 Task: Create a sub task System Test and UAT for the task  Integrate a new email marketing system for a company's email campaigns in the project AgileInsight , assign it to team member softage.2@softage.net and update the status of the sub task to  On Track  , set the priority of the sub task to Low
Action: Mouse moved to (76, 520)
Screenshot: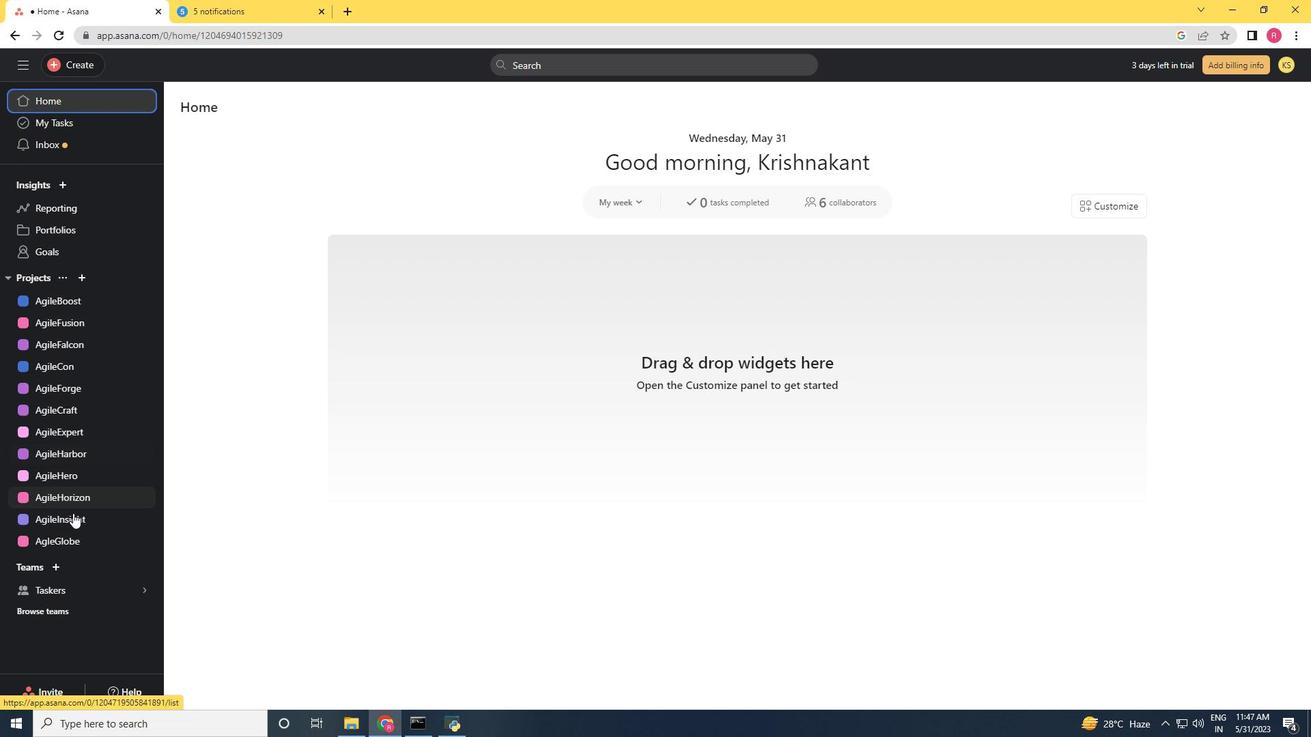 
Action: Mouse pressed left at (76, 520)
Screenshot: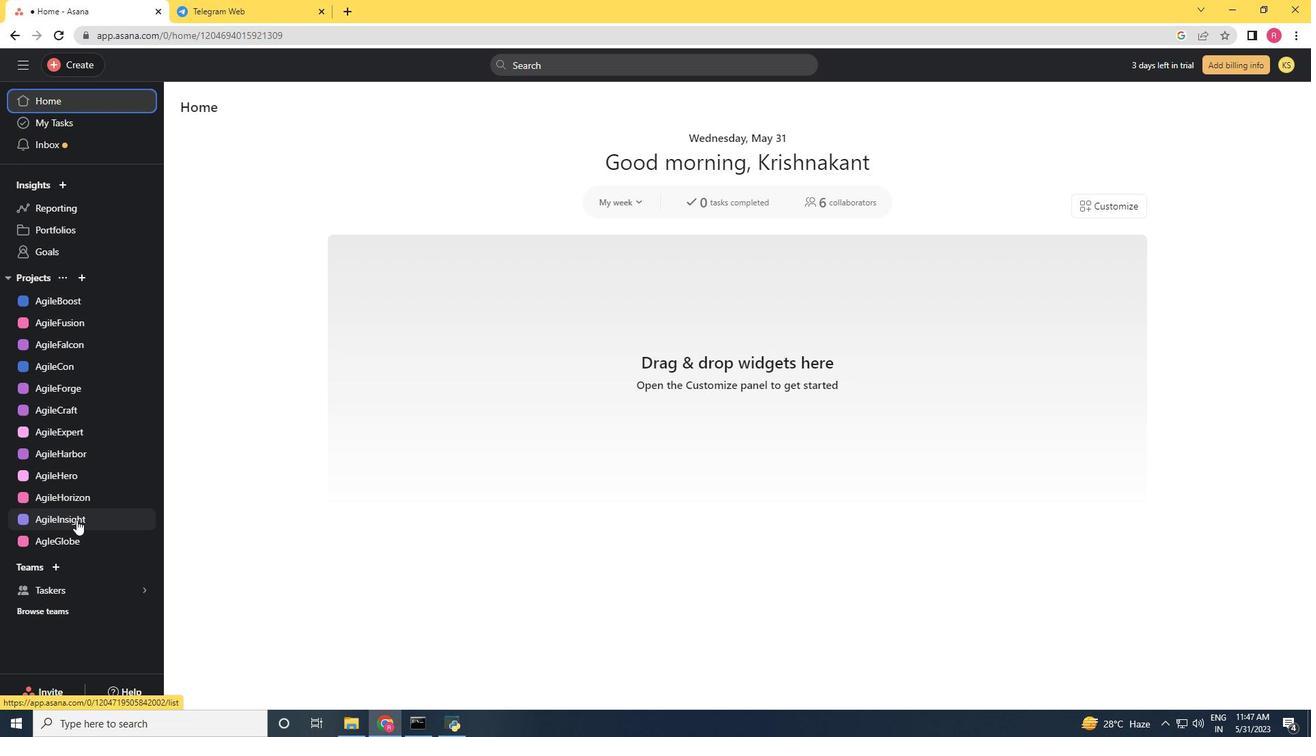 
Action: Mouse moved to (615, 301)
Screenshot: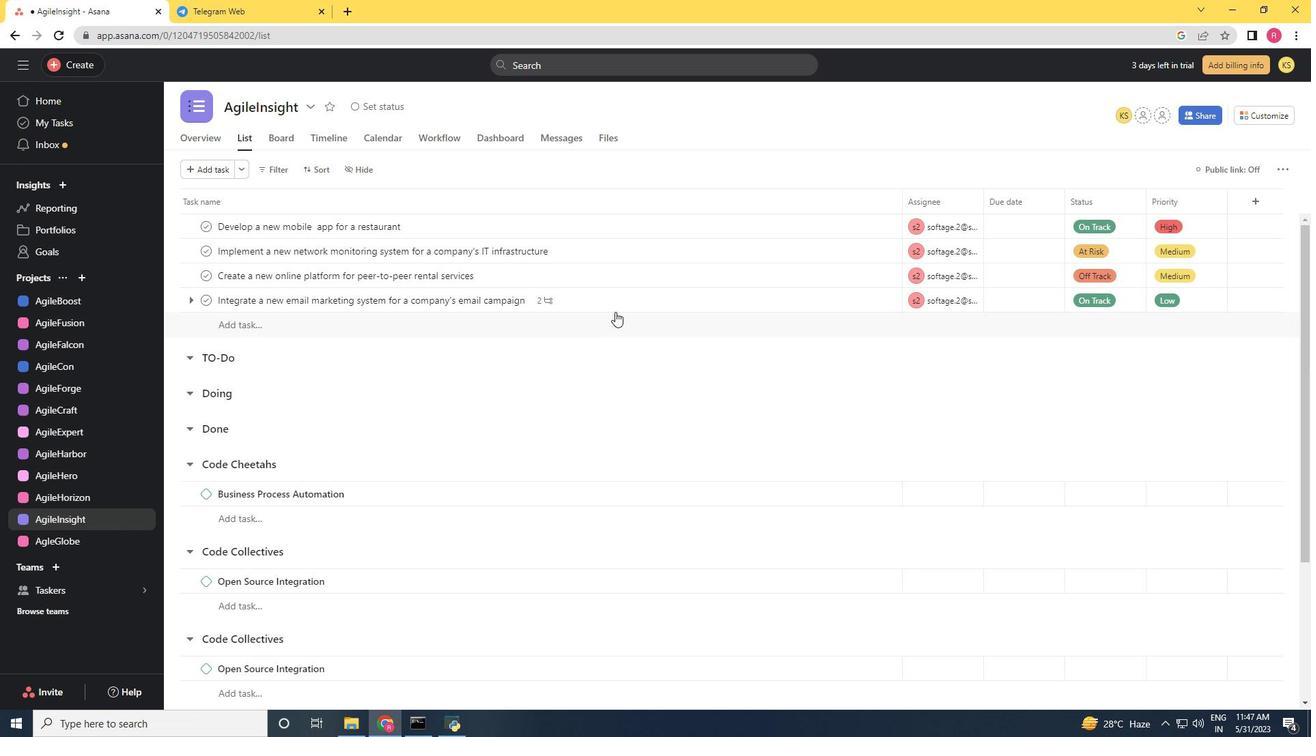 
Action: Mouse pressed left at (615, 301)
Screenshot: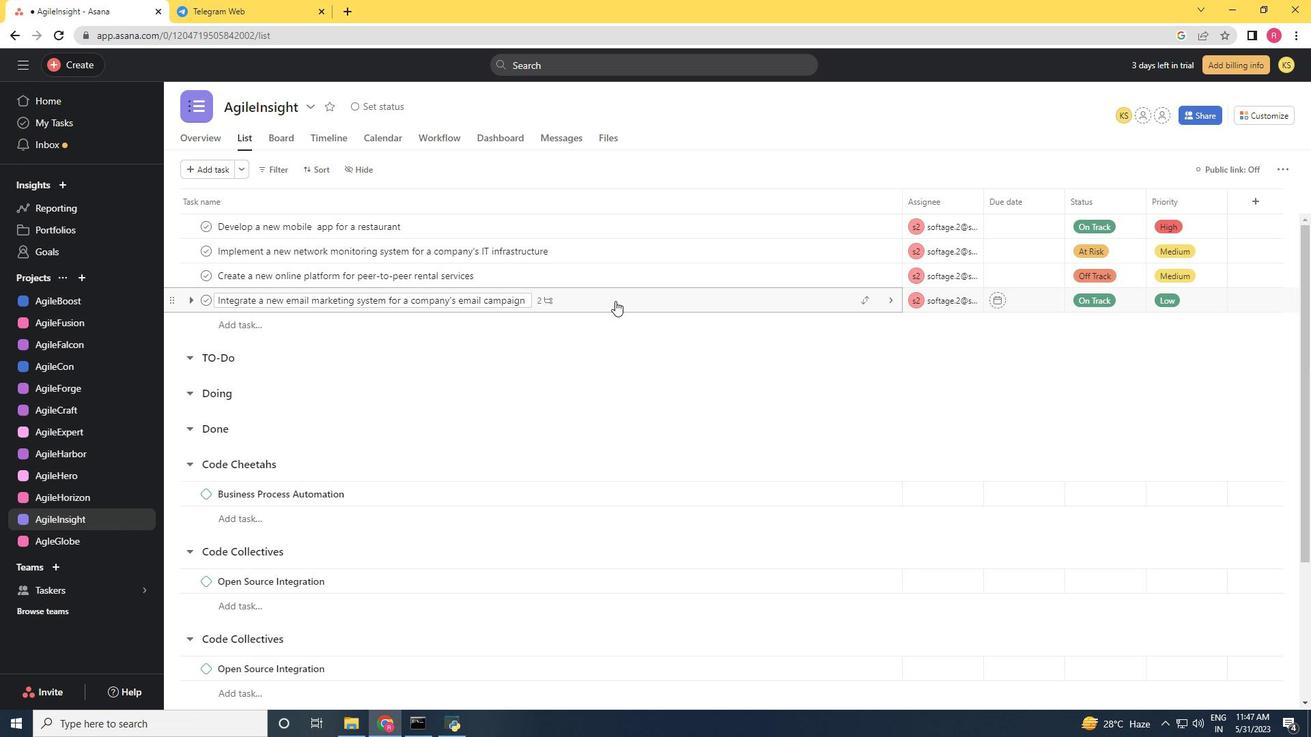
Action: Mouse moved to (1110, 507)
Screenshot: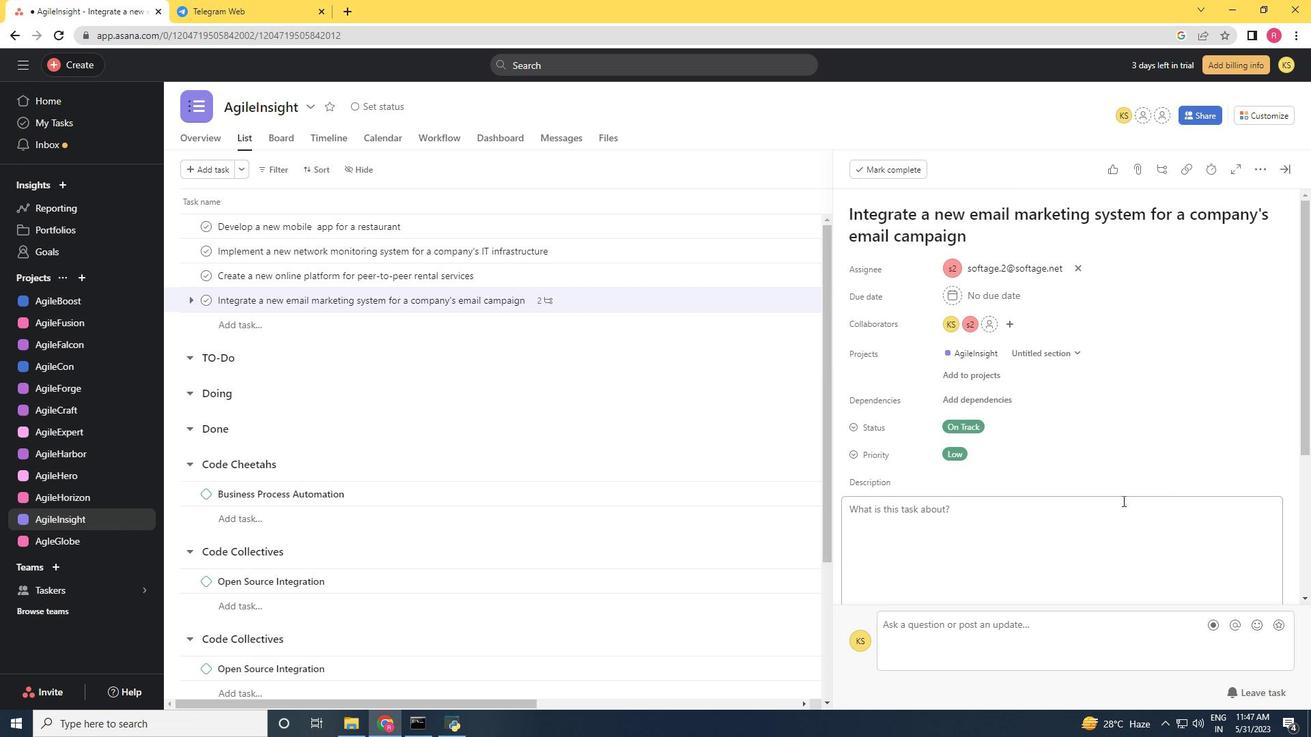 
Action: Mouse scrolled (1110, 506) with delta (0, 0)
Screenshot: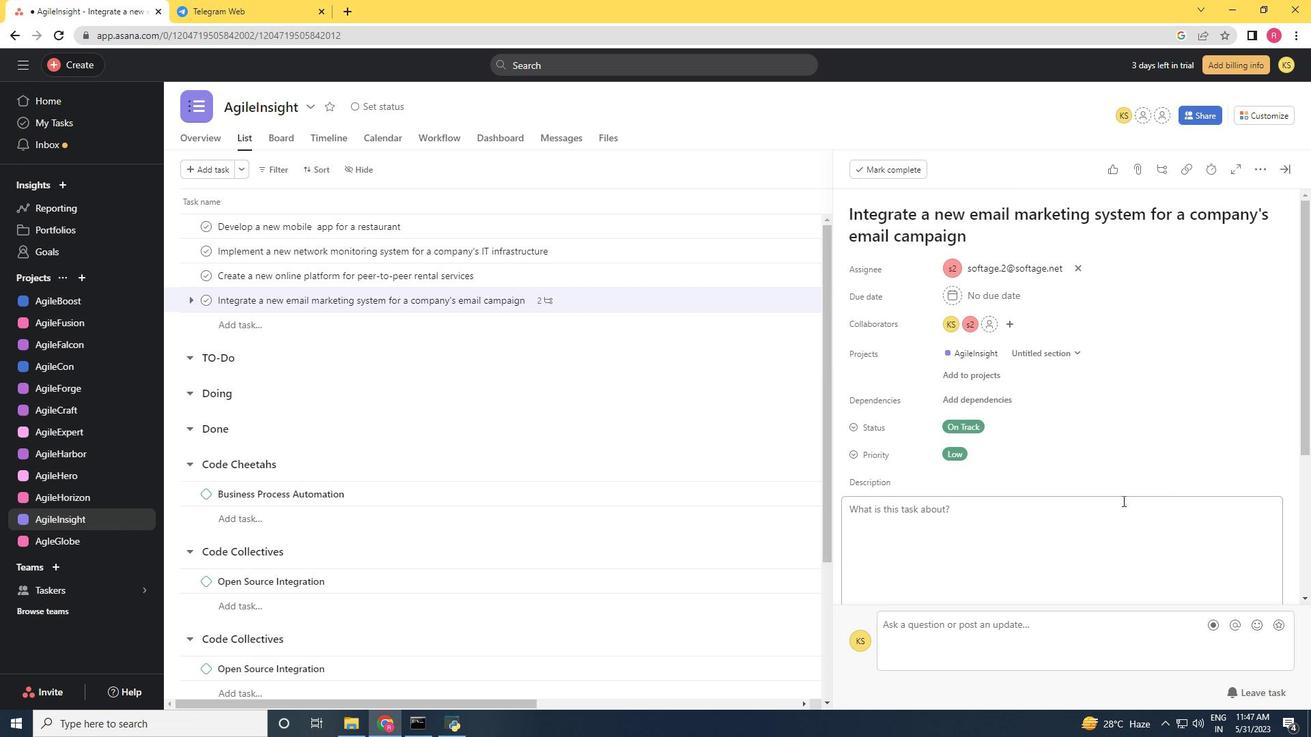 
Action: Mouse moved to (1108, 508)
Screenshot: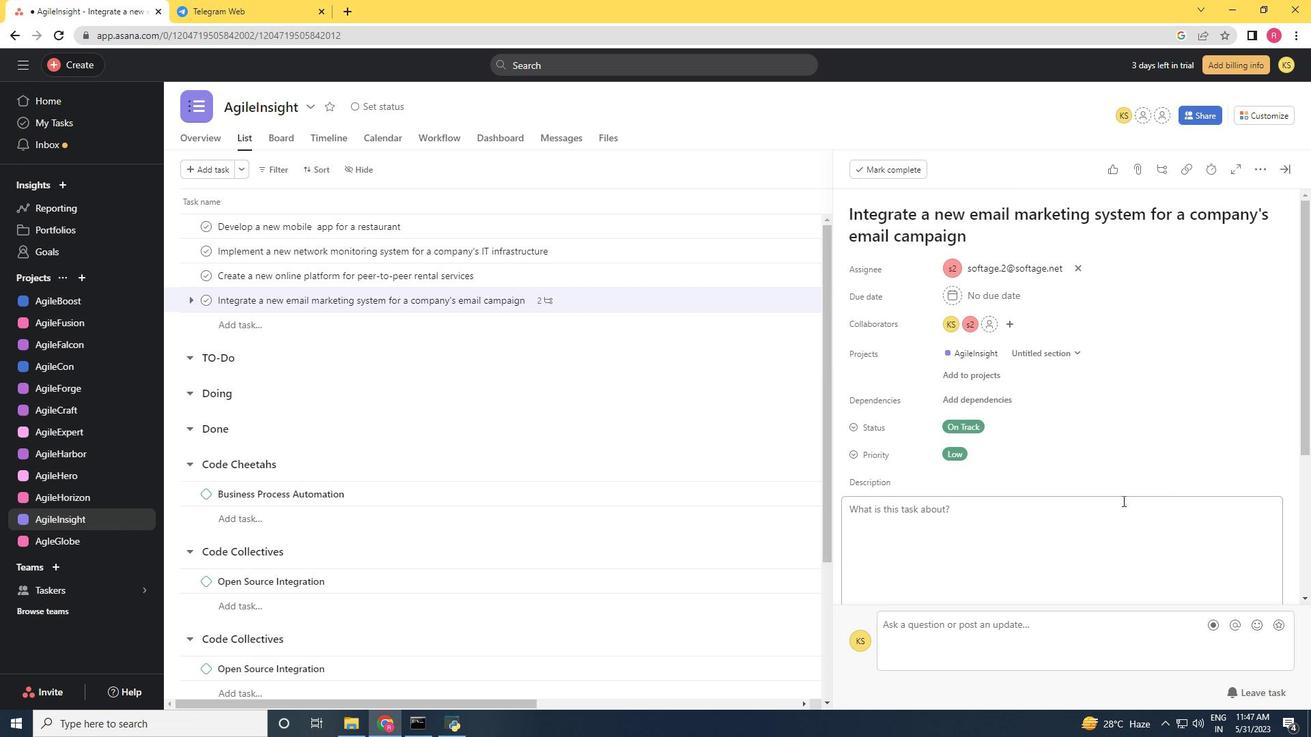 
Action: Mouse scrolled (1108, 507) with delta (0, 0)
Screenshot: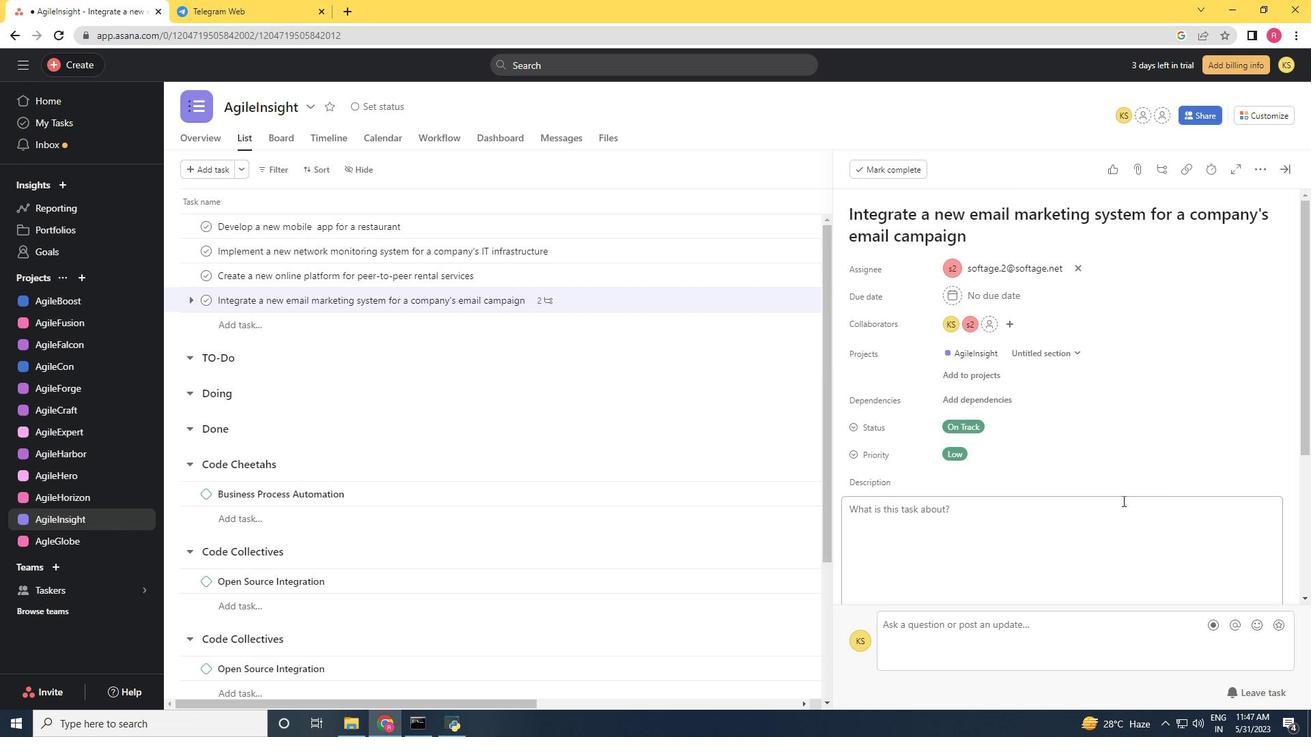 
Action: Mouse moved to (1107, 509)
Screenshot: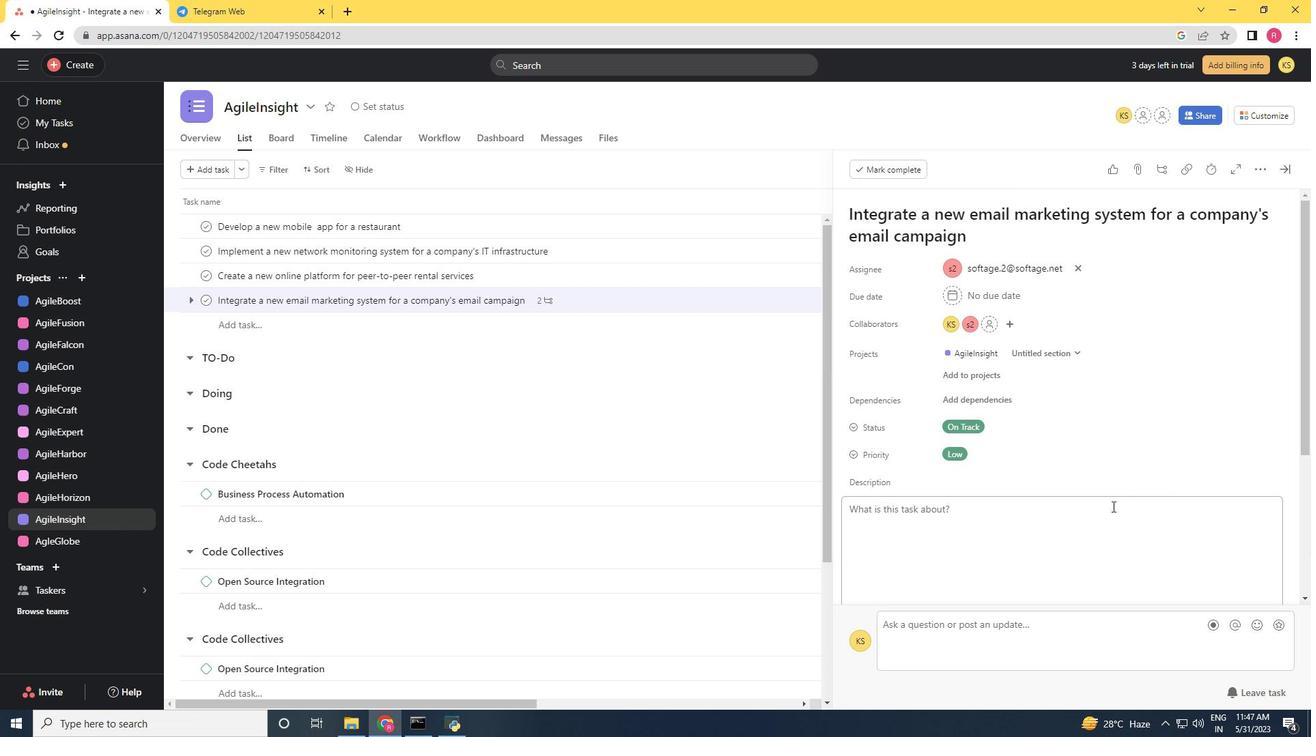 
Action: Mouse scrolled (1107, 508) with delta (0, 0)
Screenshot: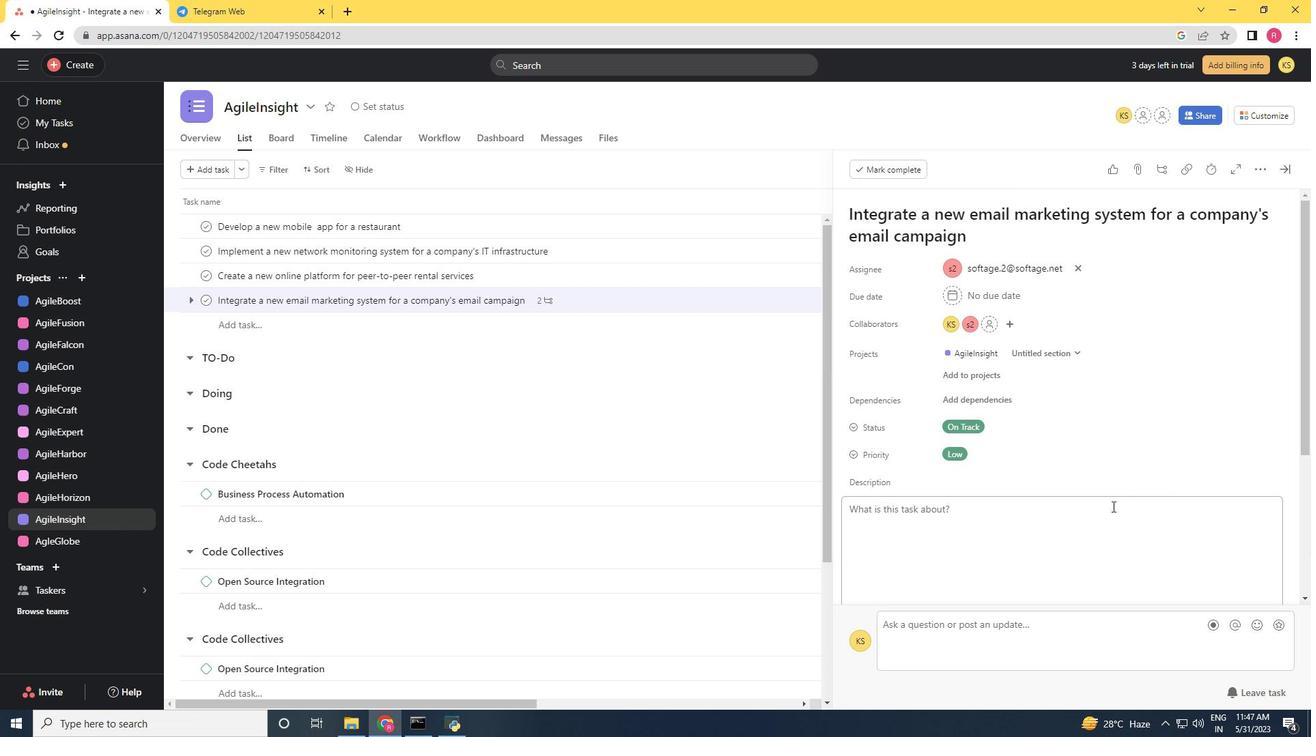 
Action: Mouse moved to (882, 516)
Screenshot: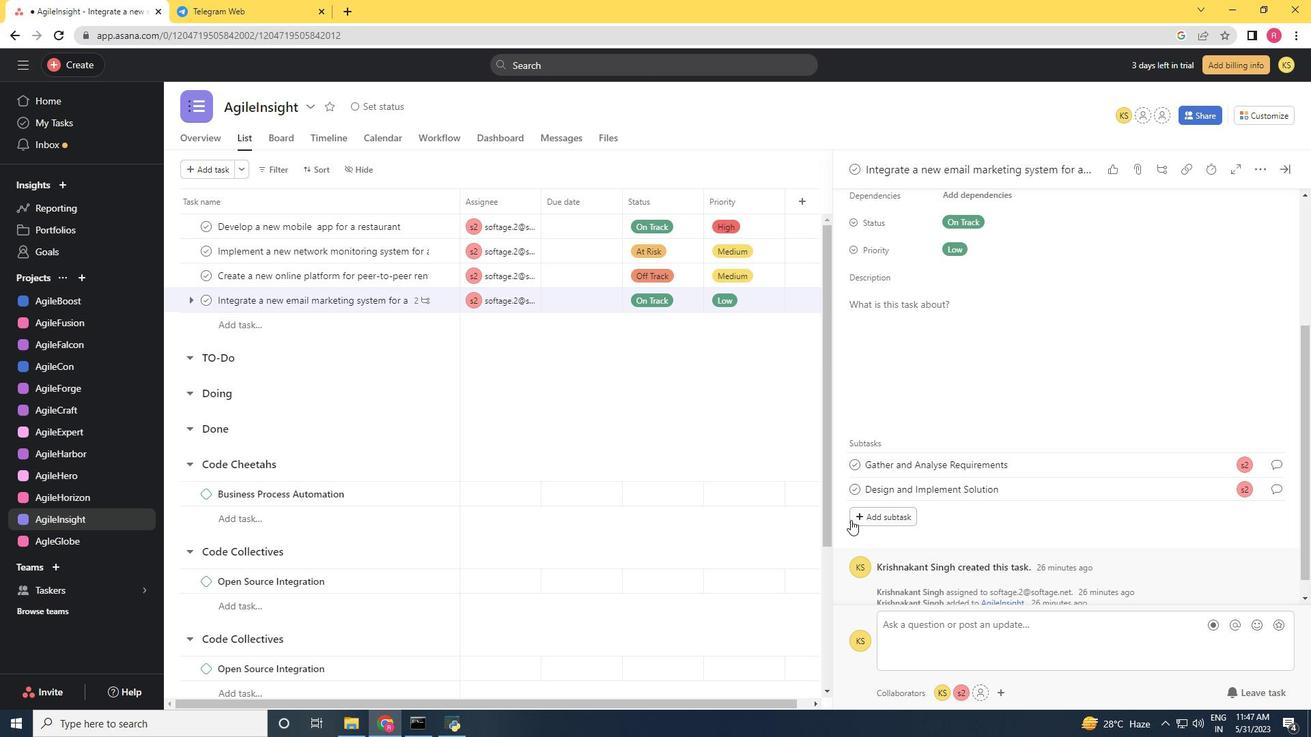 
Action: Mouse pressed left at (882, 516)
Screenshot: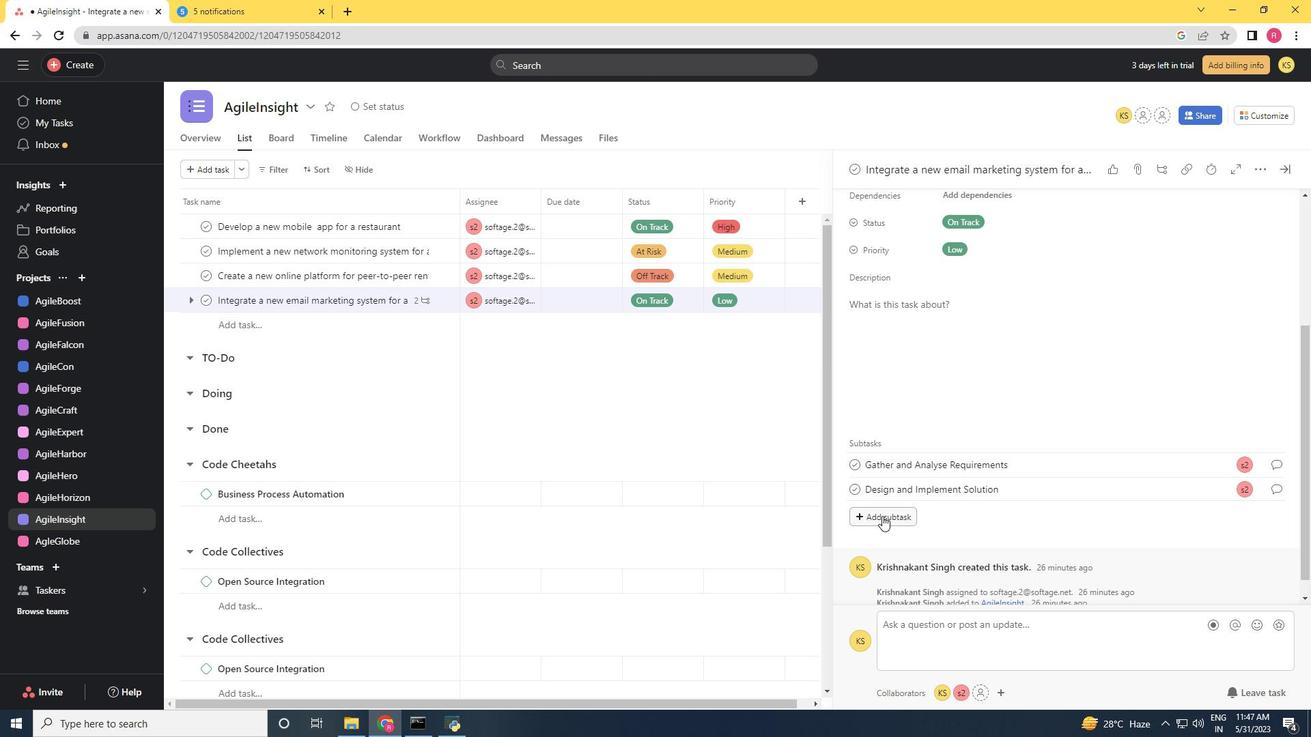 
Action: Key pressed <Key.shift>t<Key.backspace><Key.shift>Test<Key.space><Key.backspace><Key.backspace><Key.backspace><Key.backspace><Key.backspace><Key.backspace><Key.backspace><Key.backspace><Key.shift>System<Key.space><Key.shift>Test<Key.space><Key.shift>and<Key.space><Key.shift><Key.shift><Key.shift><Key.shift><Key.shift><Key.shift><Key.shift><Key.shift><Key.shift><Key.shift><Key.shift><Key.shift><Key.shift><Key.shift><Key.shift><Key.shift><Key.shift><Key.shift><Key.shift><Key.shift>UAT
Screenshot: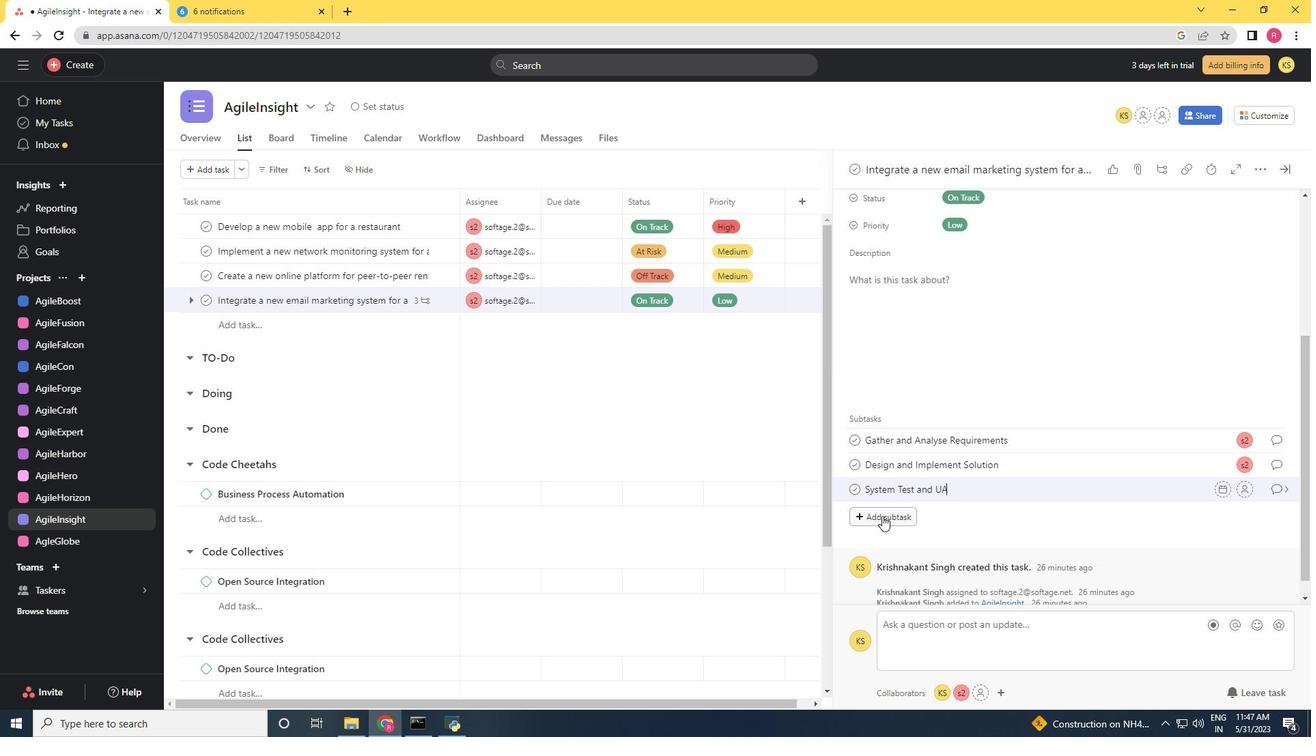 
Action: Mouse moved to (1248, 485)
Screenshot: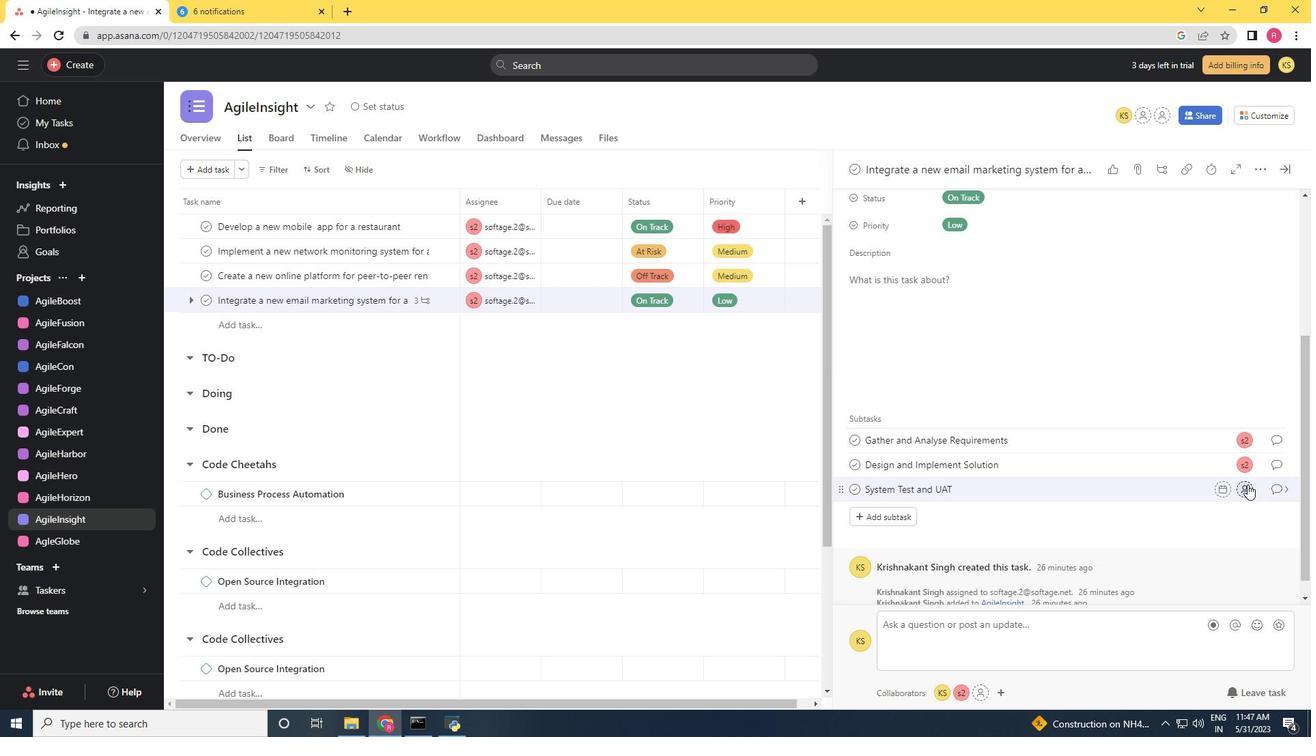 
Action: Mouse pressed left at (1248, 485)
Screenshot: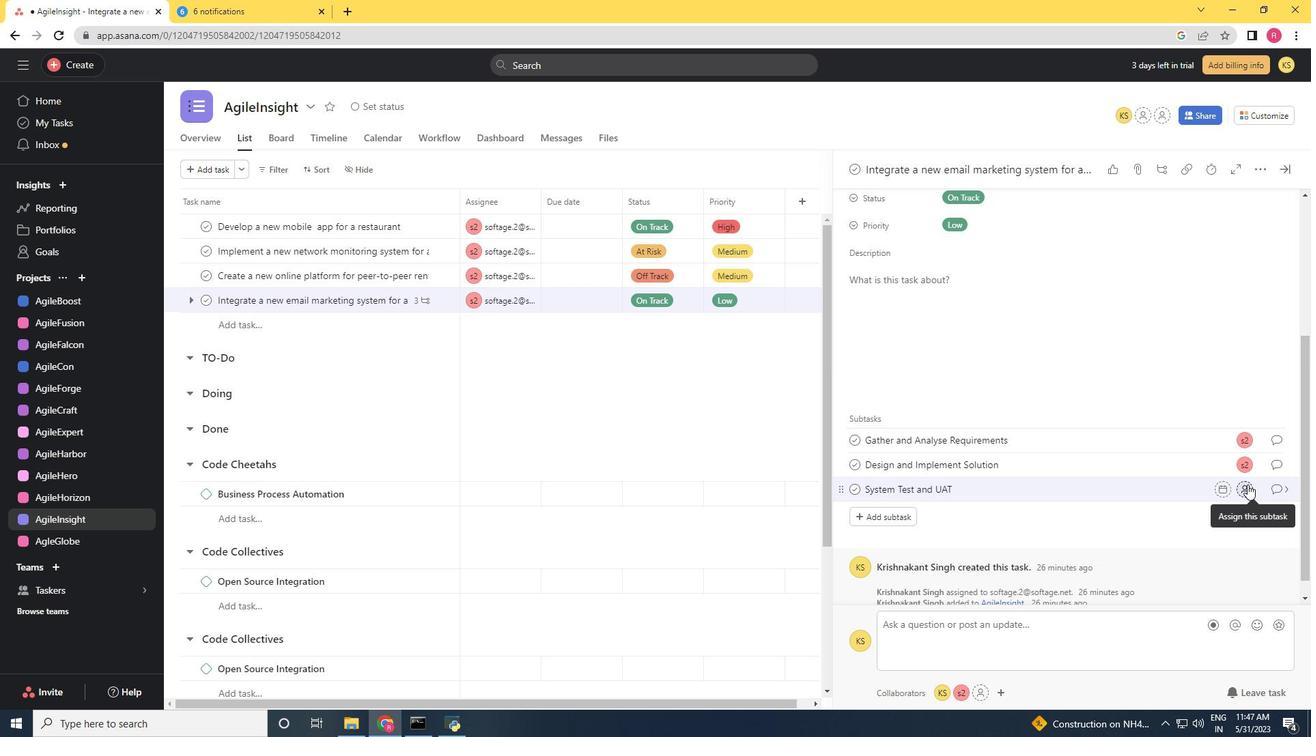 
Action: Key pressed softage.2<Key.shift>@softage.net
Screenshot: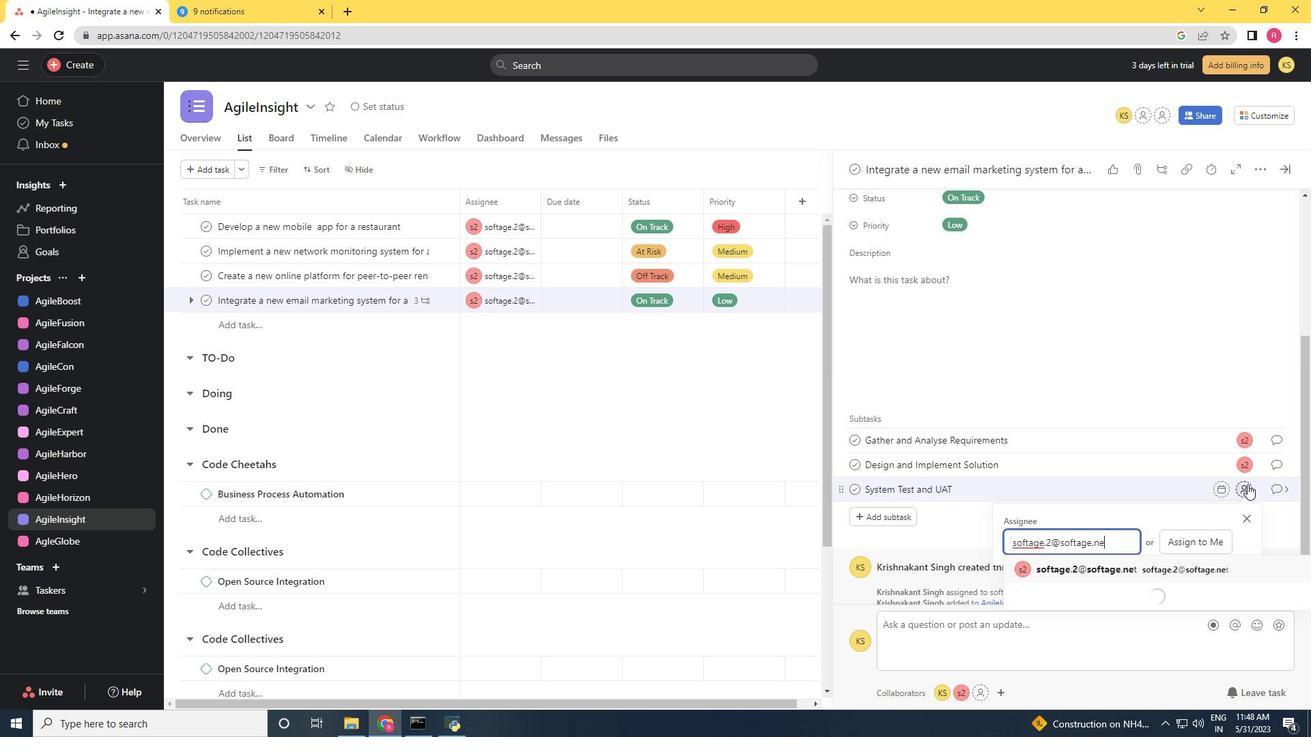 
Action: Mouse moved to (1125, 573)
Screenshot: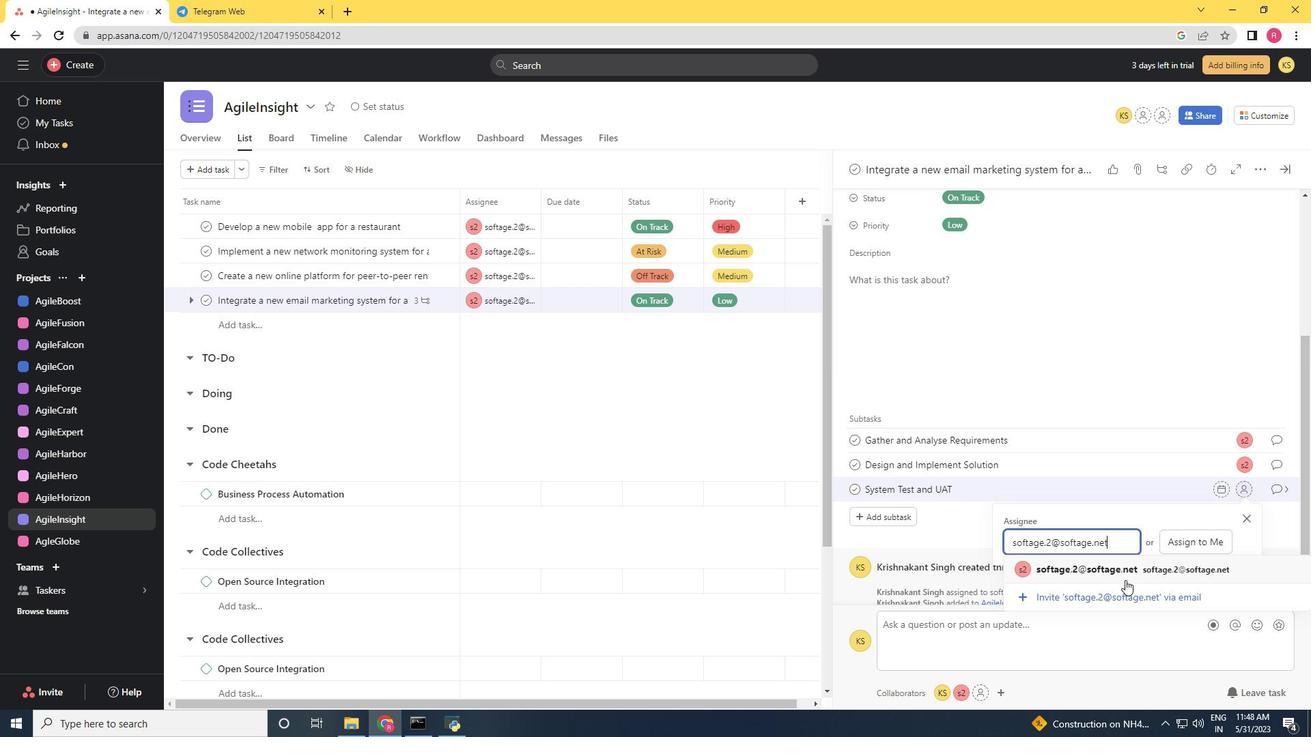 
Action: Mouse pressed left at (1125, 573)
Screenshot: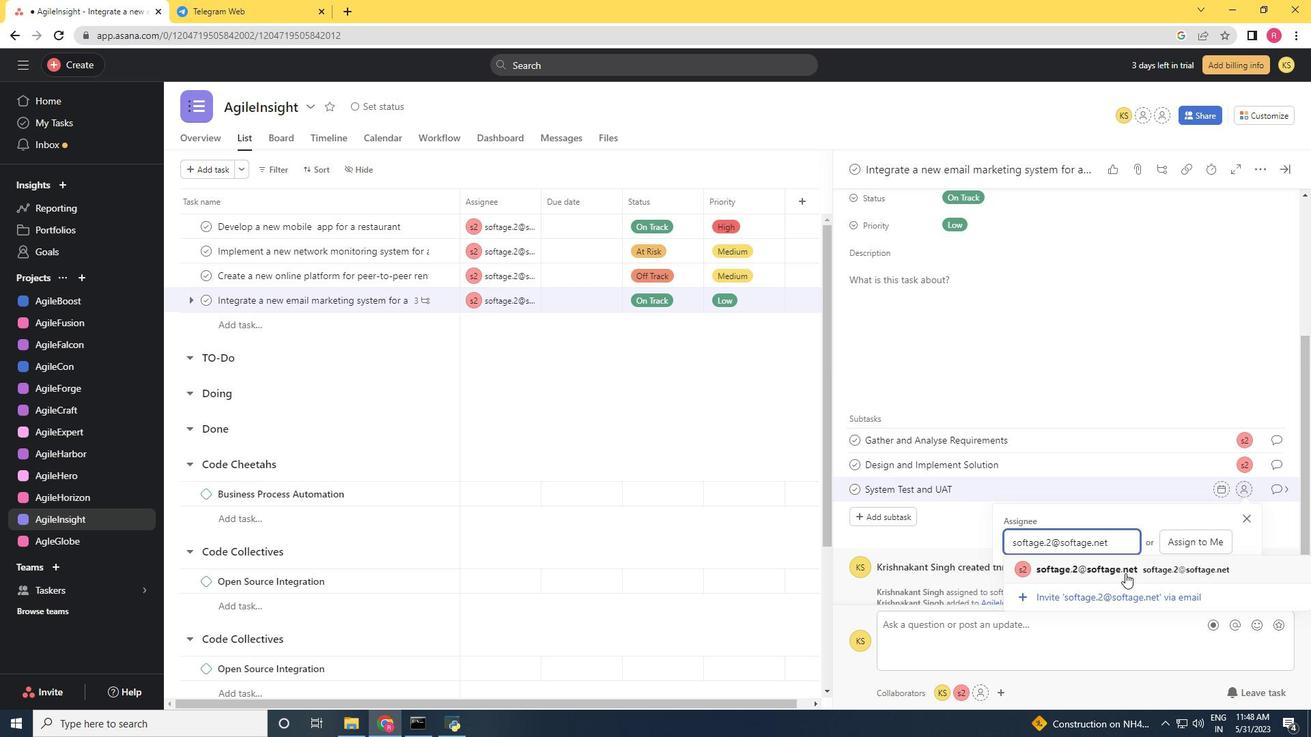 
Action: Mouse moved to (1284, 488)
Screenshot: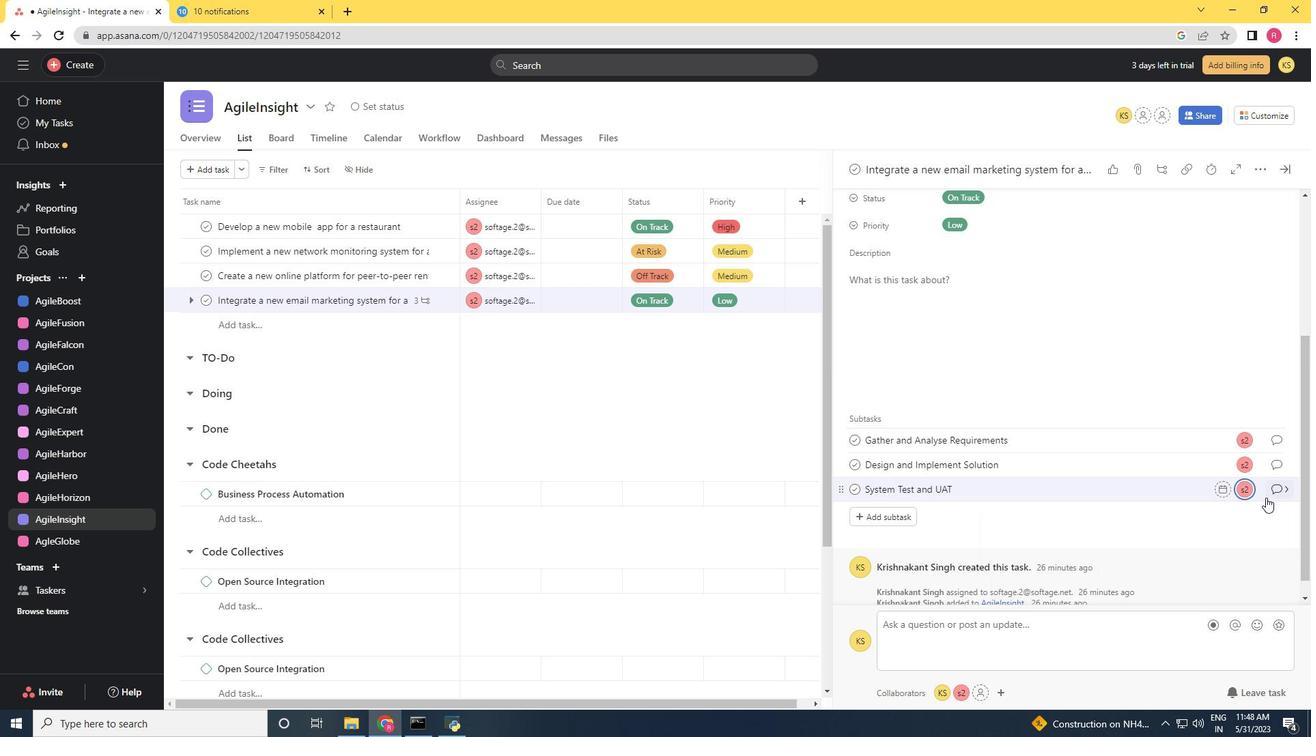 
Action: Mouse pressed left at (1284, 488)
Screenshot: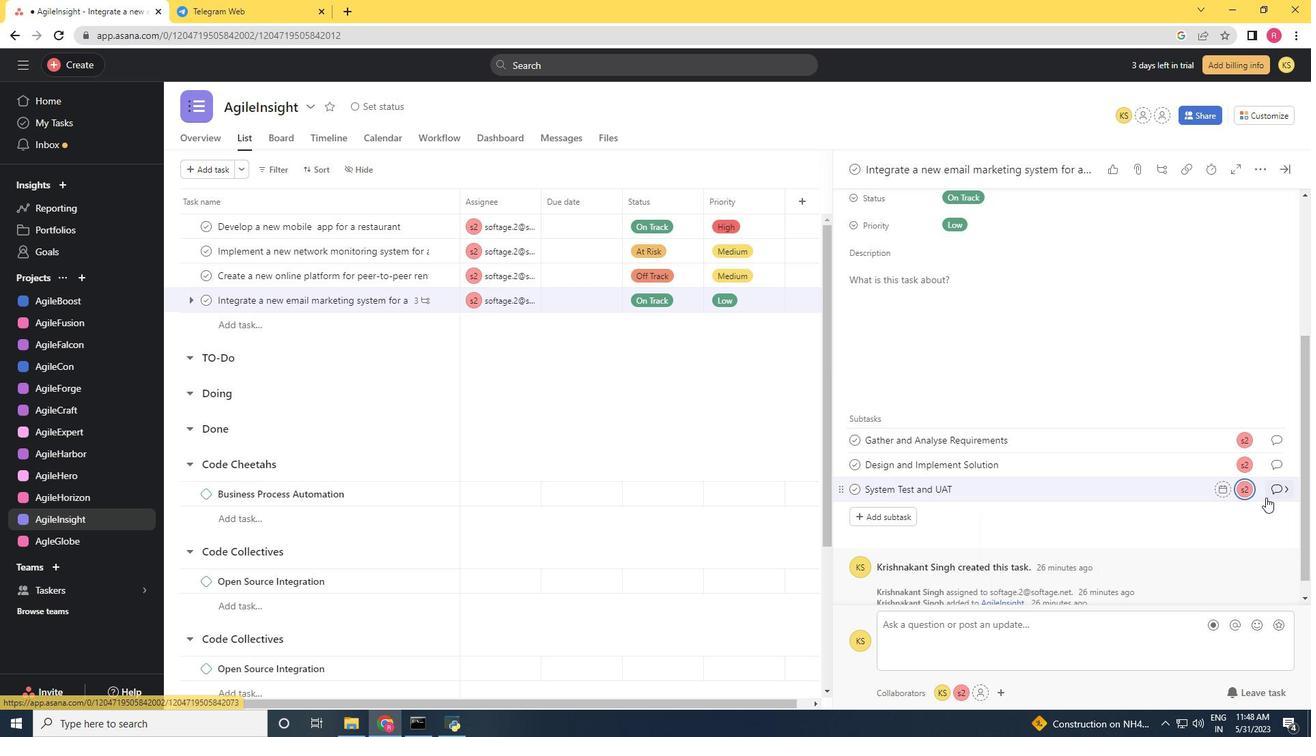 
Action: Mouse moved to (892, 393)
Screenshot: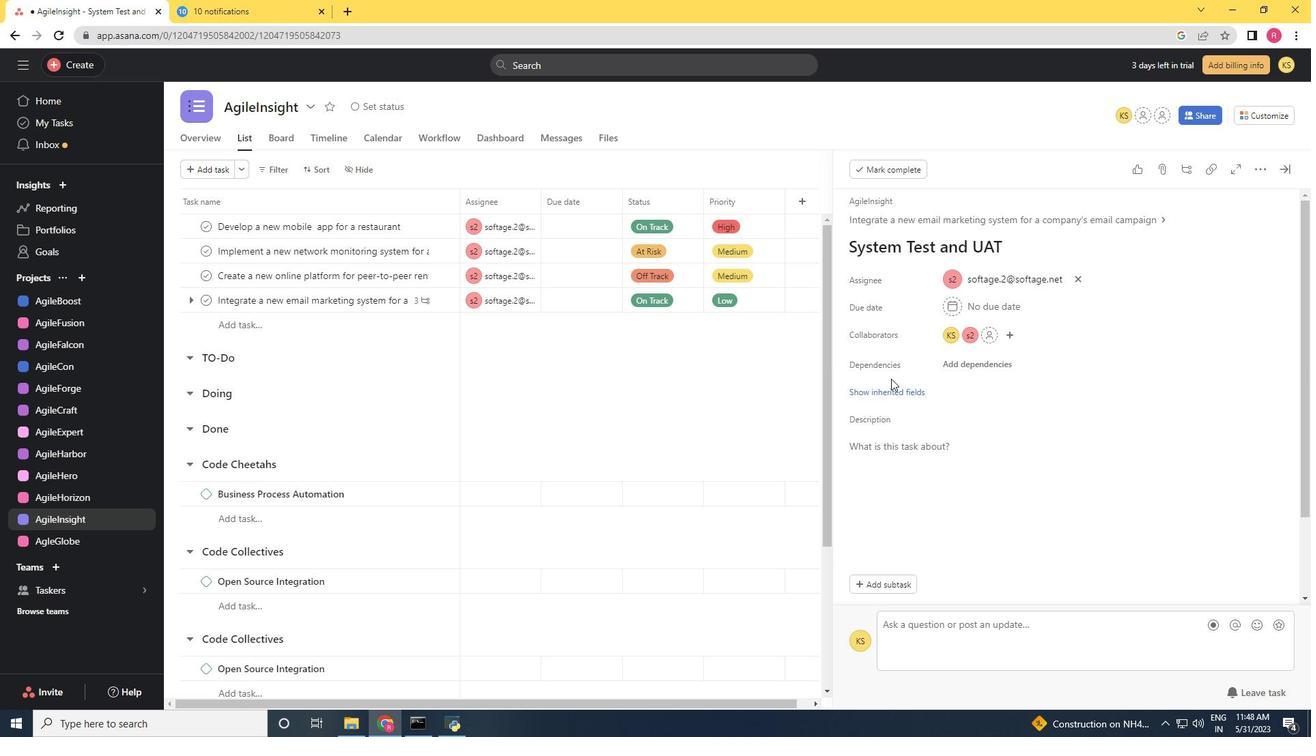 
Action: Mouse pressed left at (892, 393)
Screenshot: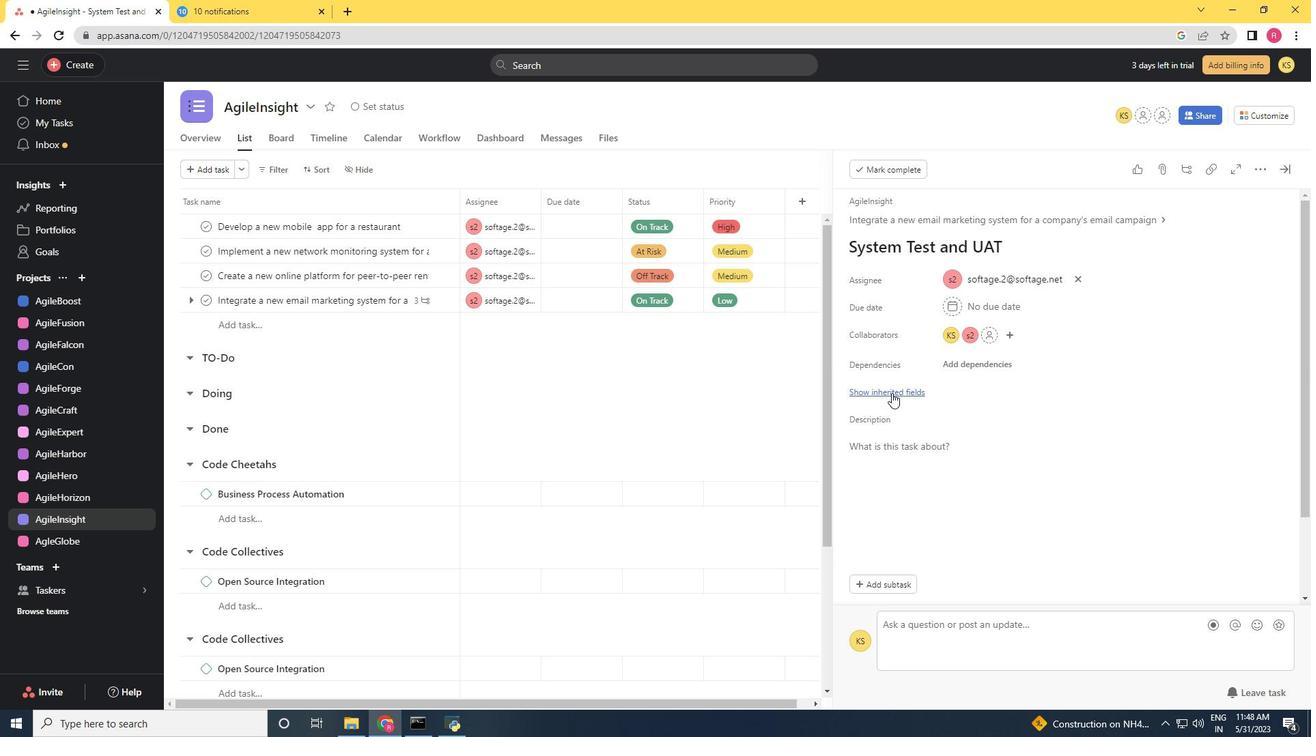 
Action: Mouse moved to (953, 424)
Screenshot: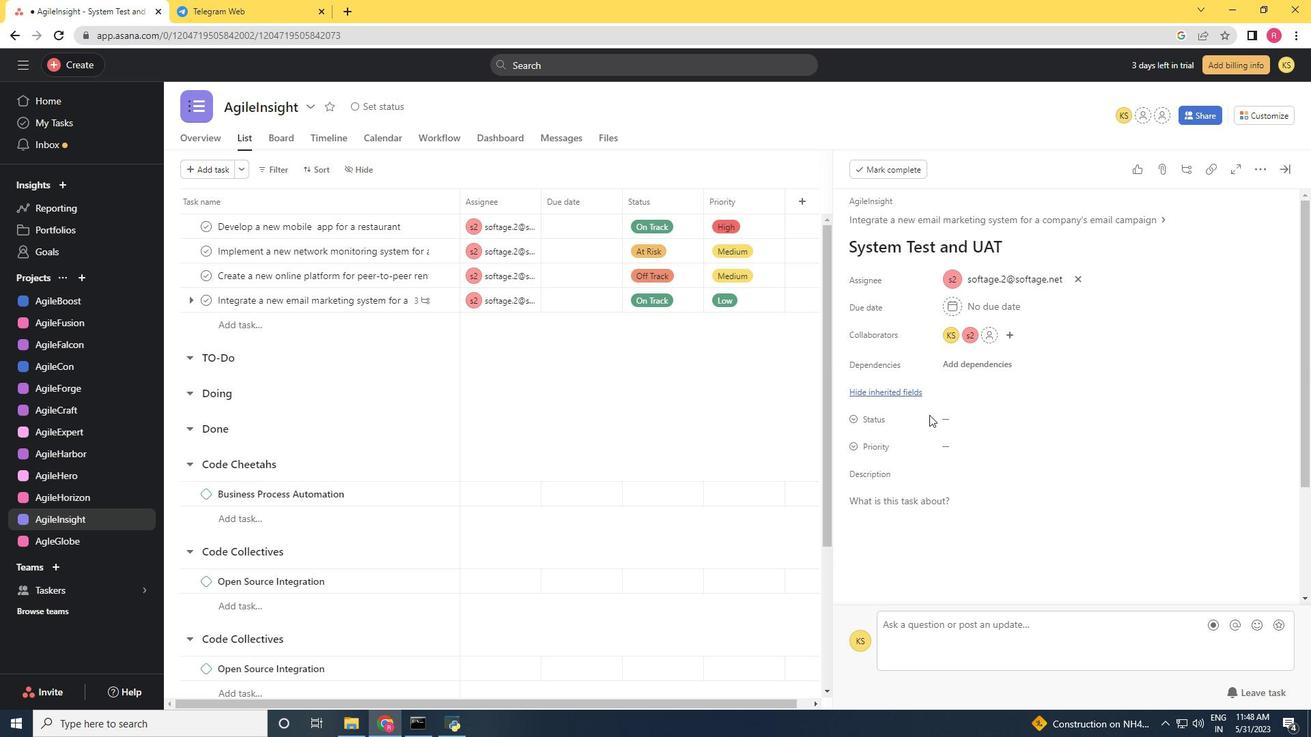 
Action: Mouse pressed left at (953, 424)
Screenshot: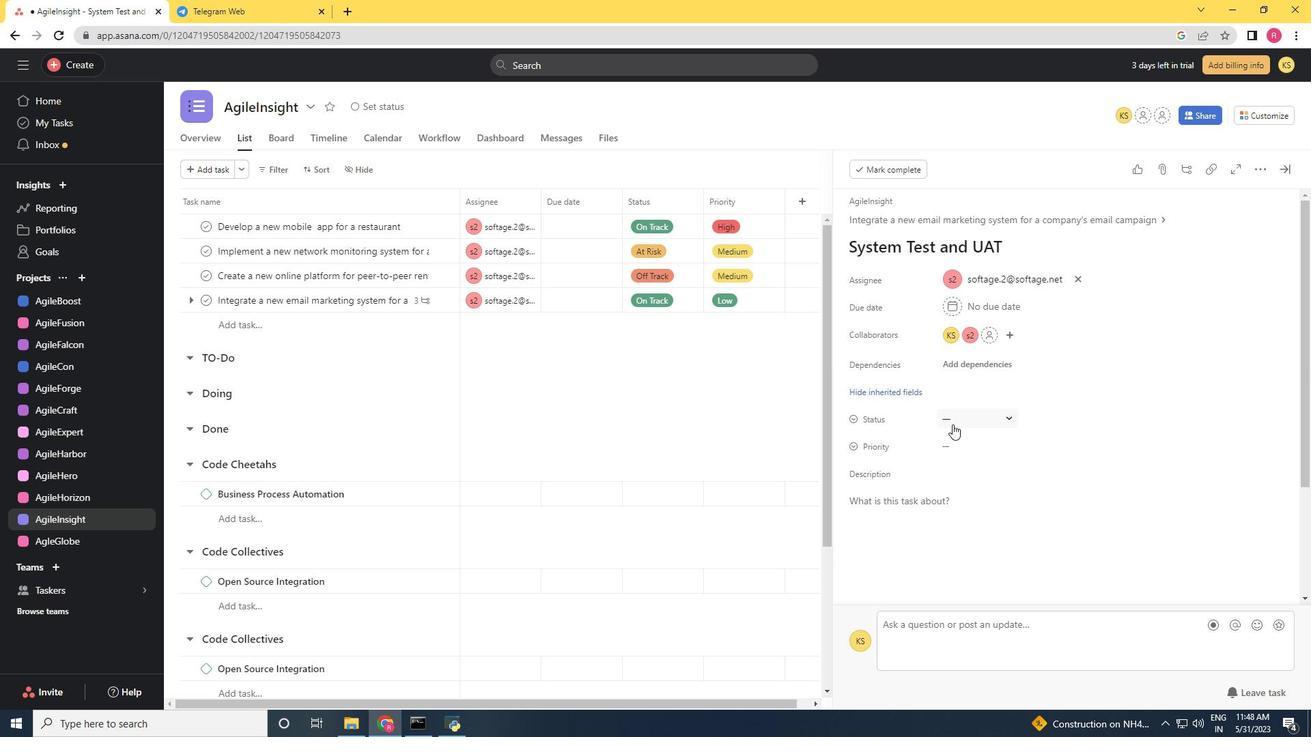 
Action: Mouse moved to (980, 467)
Screenshot: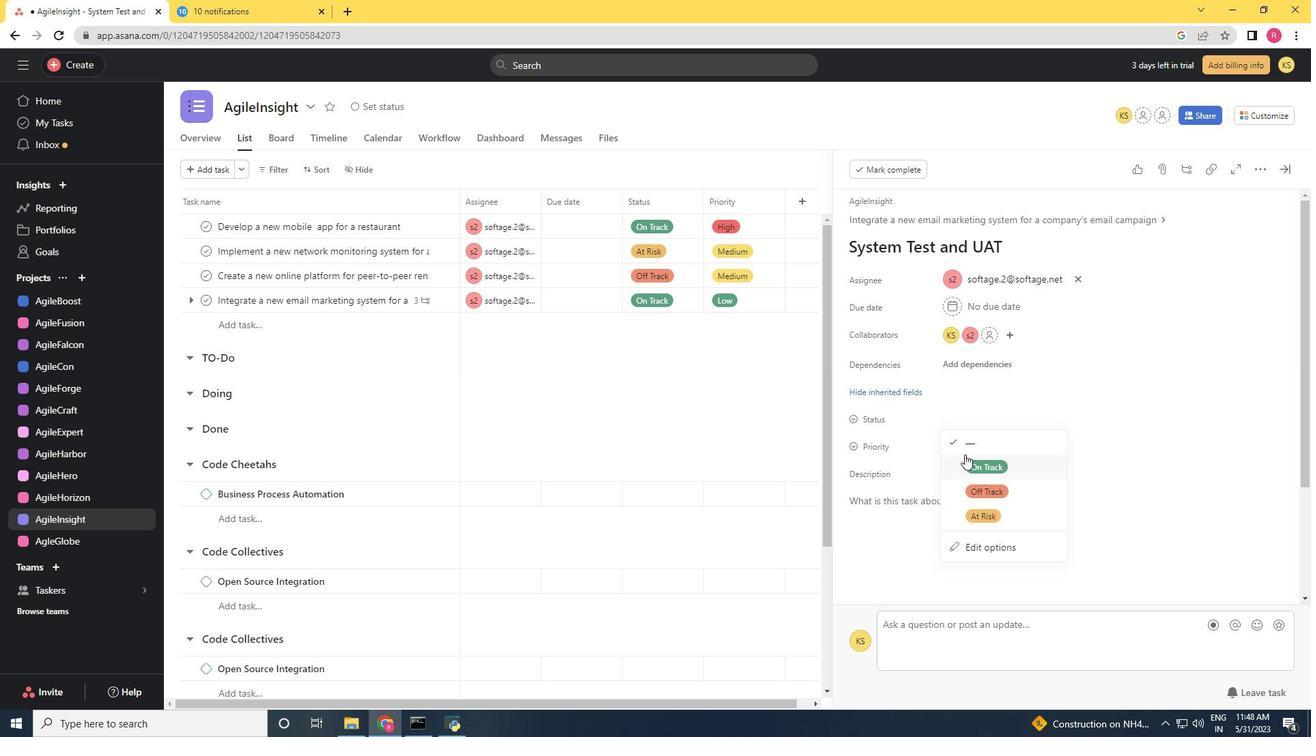 
Action: Mouse pressed left at (980, 467)
Screenshot: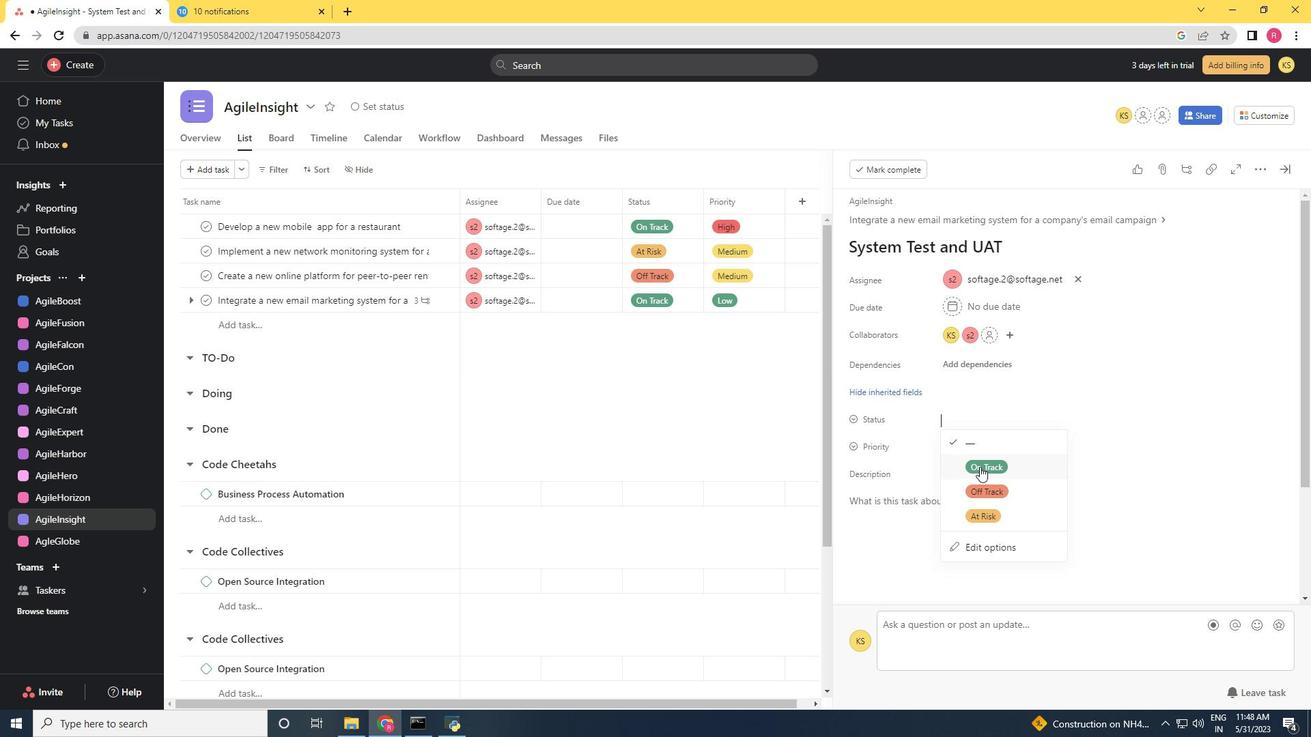 
Action: Mouse moved to (970, 450)
Screenshot: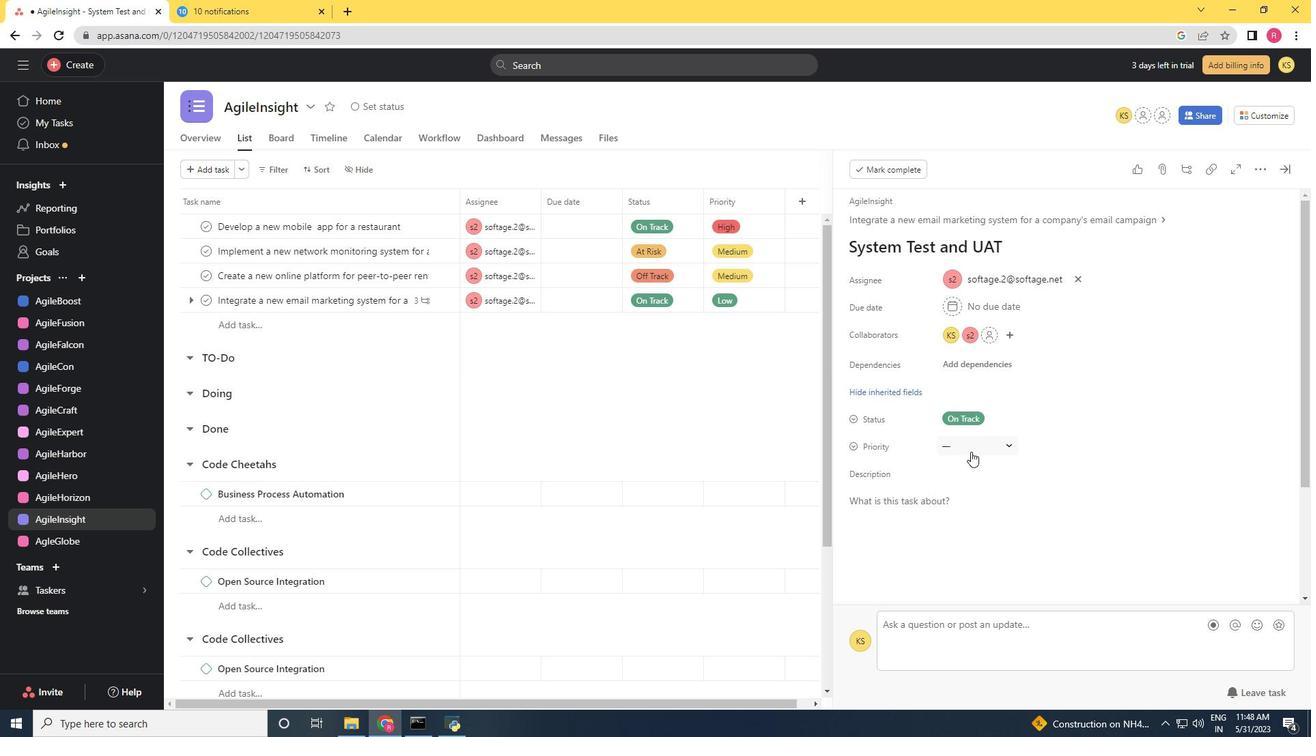 
Action: Mouse pressed left at (970, 450)
Screenshot: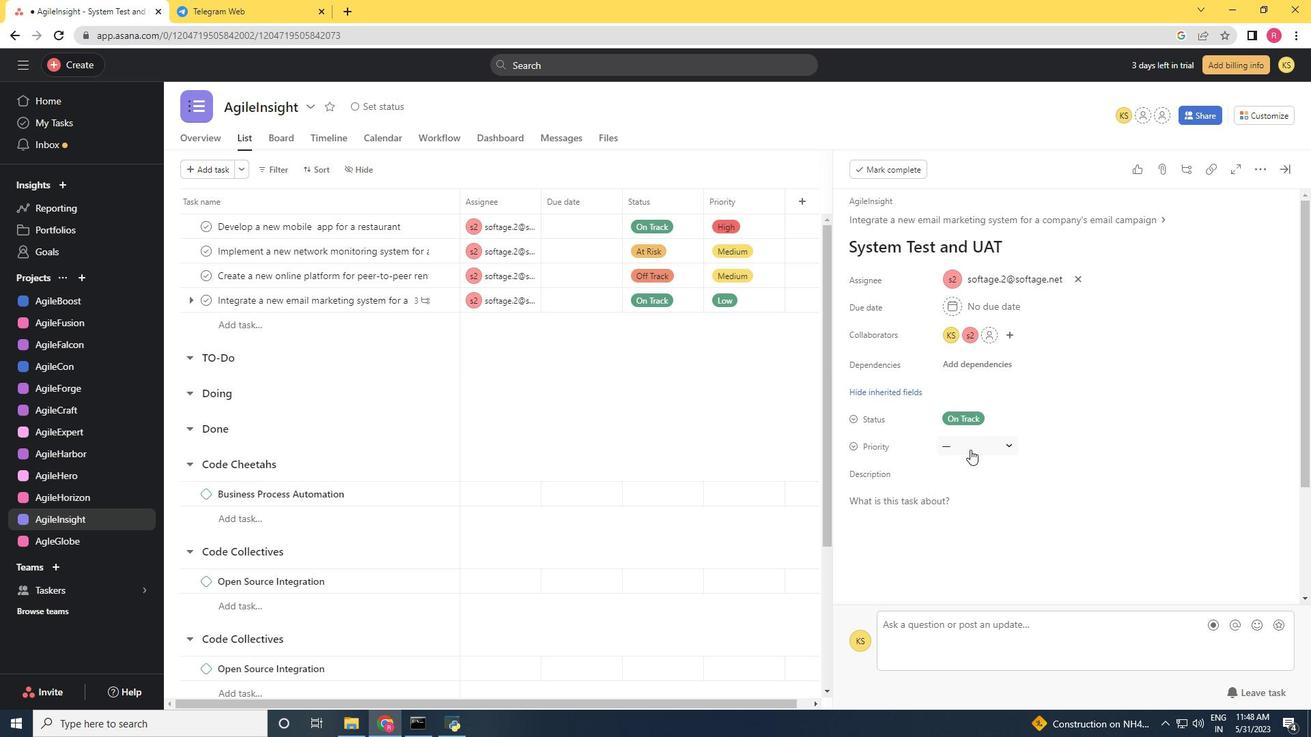 
Action: Mouse moved to (997, 546)
Screenshot: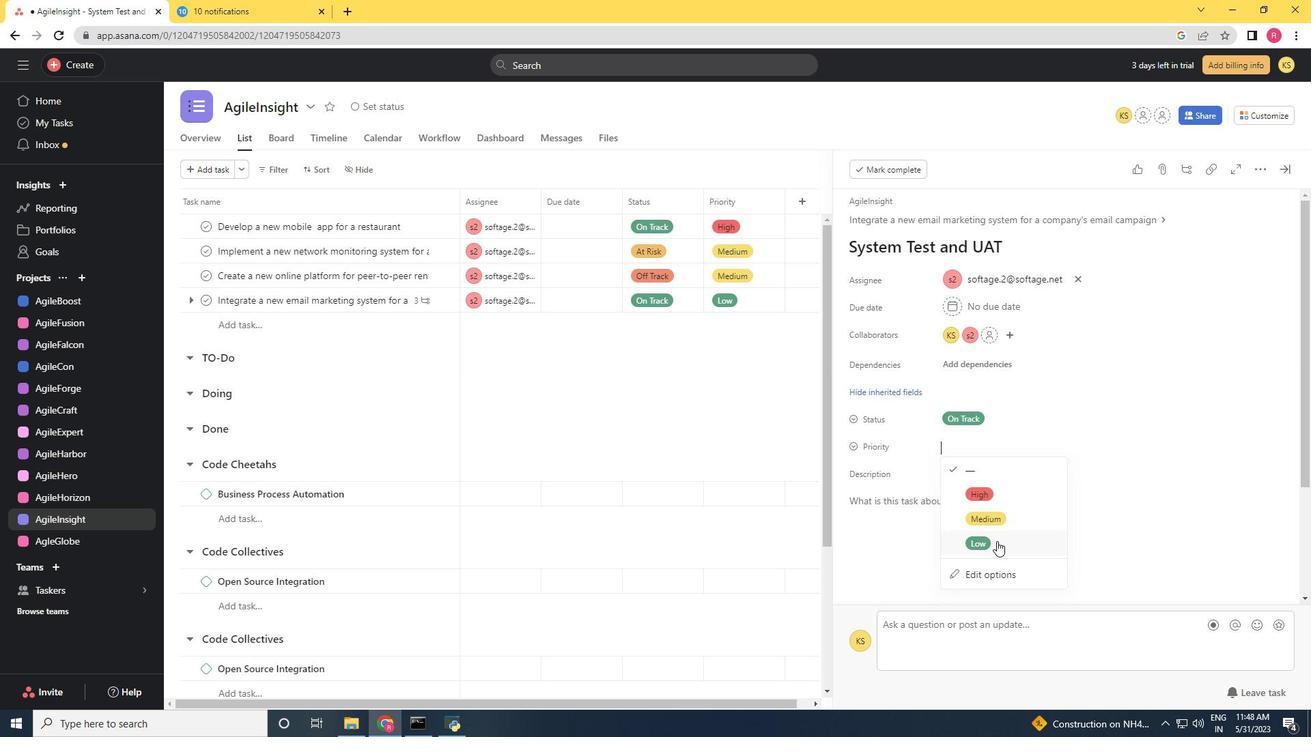 
Action: Mouse pressed left at (997, 546)
Screenshot: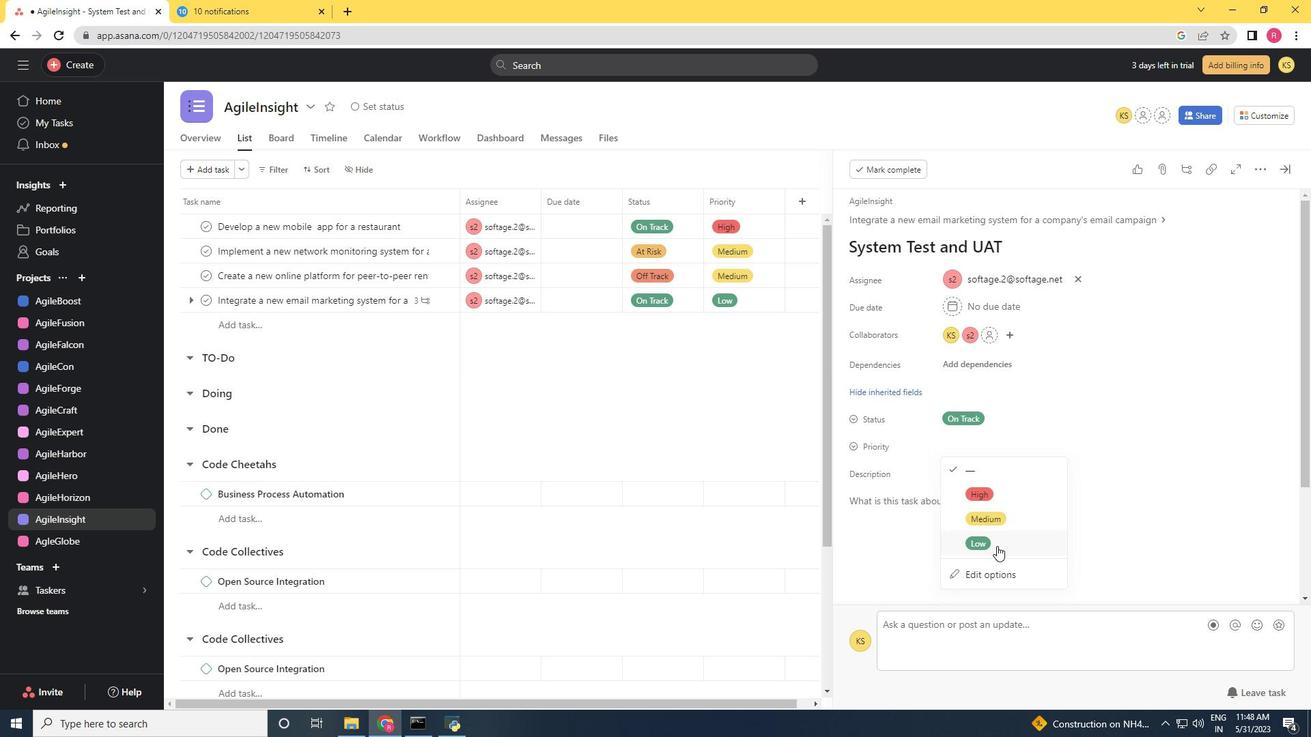 
Action: Mouse moved to (996, 547)
Screenshot: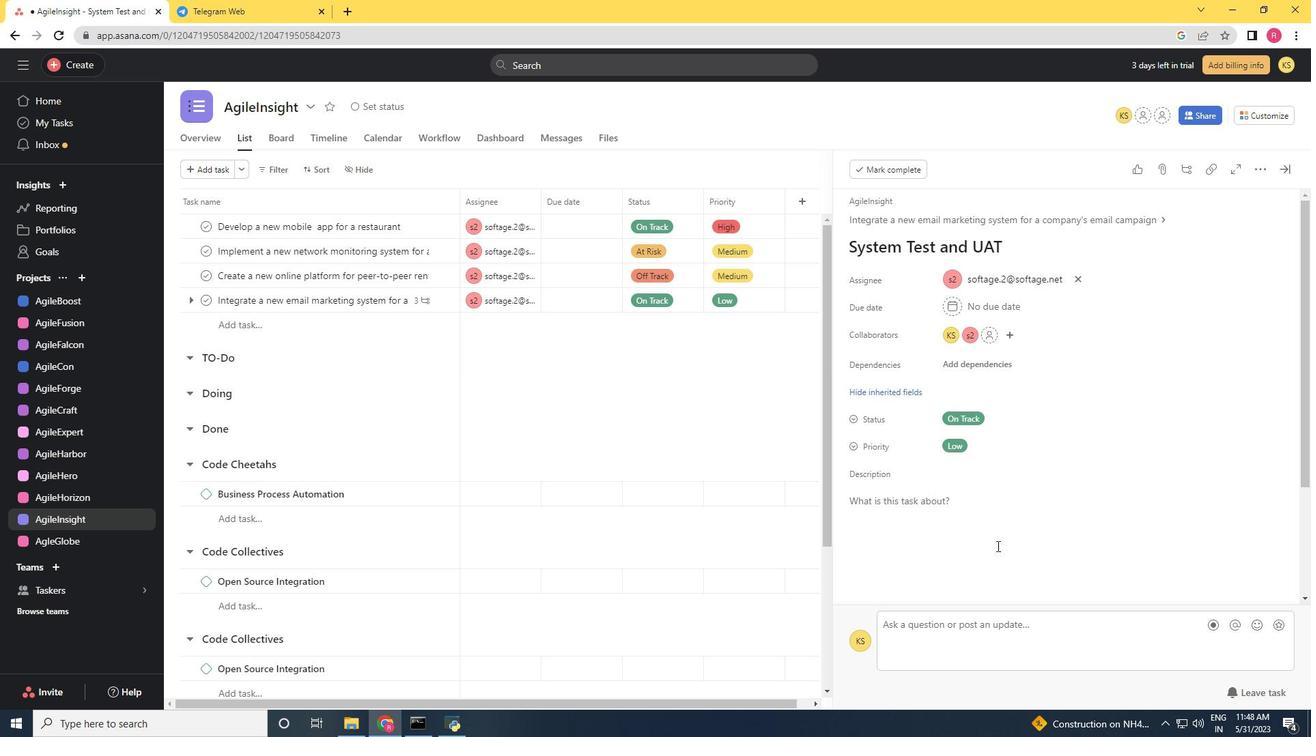 
